 Task: Create List Brand Swag in Board Resource Allocation Optimization to Workspace Enterprise Resource Planning Software. Create List Brand Store in Board Business Process Standardization to Workspace Enterprise Resource Planning Software. Create List Brand Licensing in Board Brand Guidelines Development and Implementation to Workspace Enterprise Resource Planning Software
Action: Mouse moved to (225, 179)
Screenshot: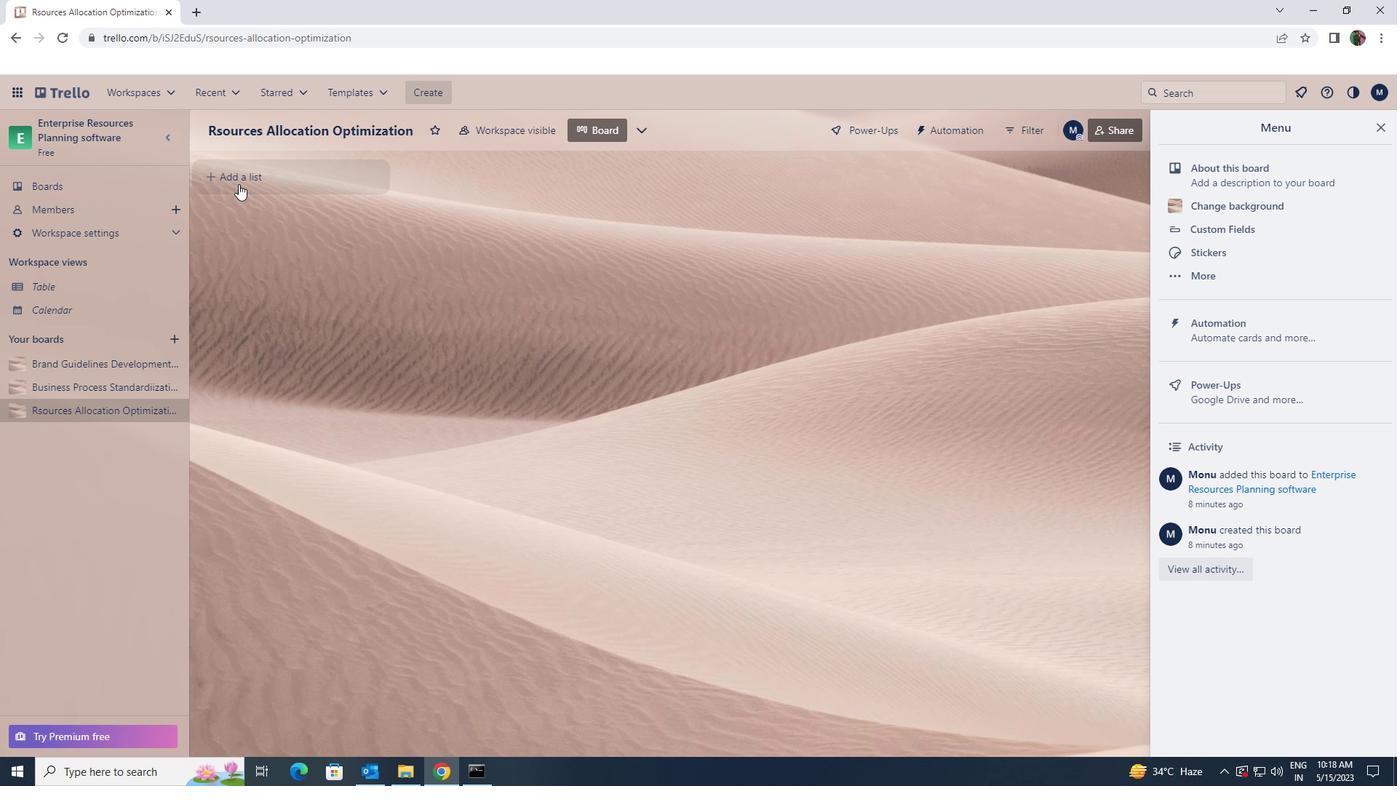 
Action: Mouse pressed left at (225, 179)
Screenshot: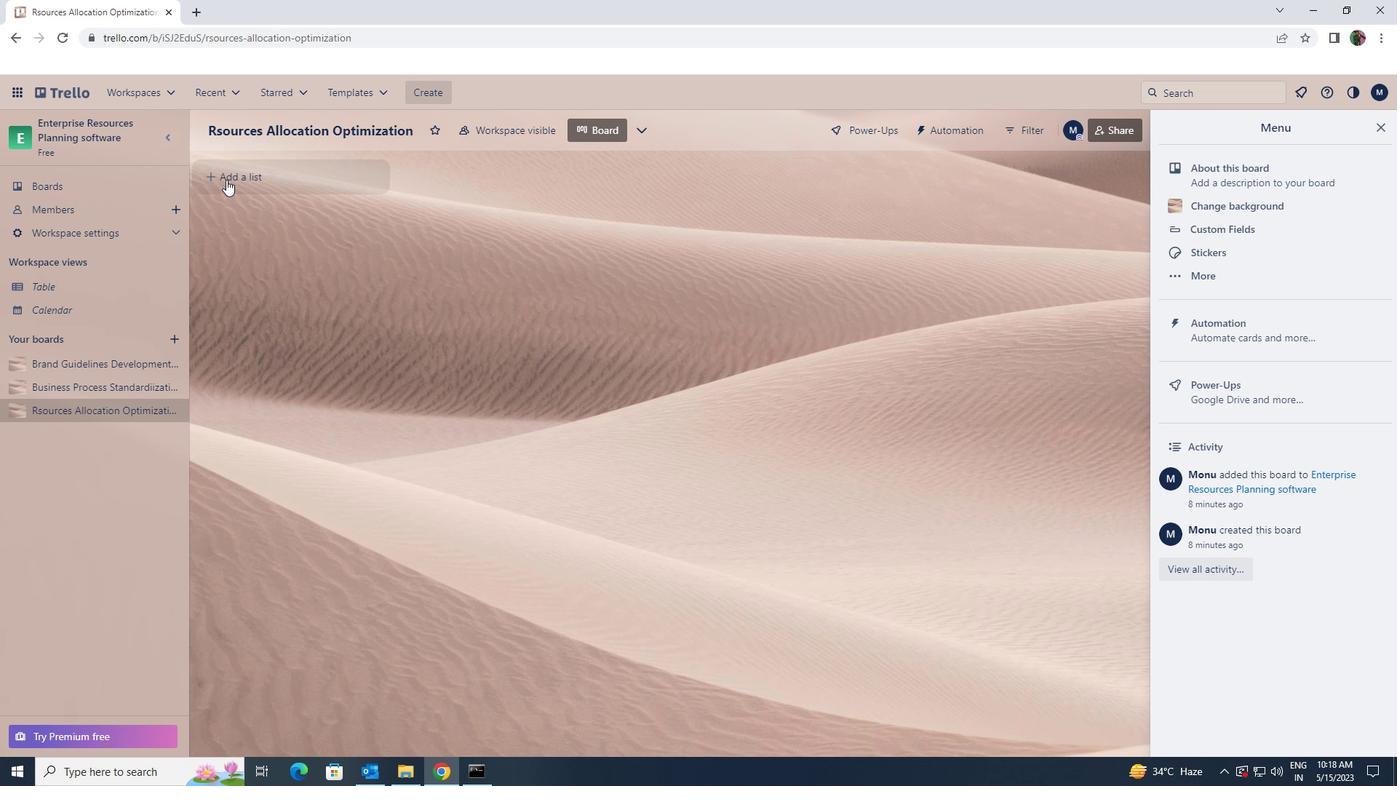 
Action: Key pressed <Key.shift>BRAND<Key.space><Key.shift>SWAG
Screenshot: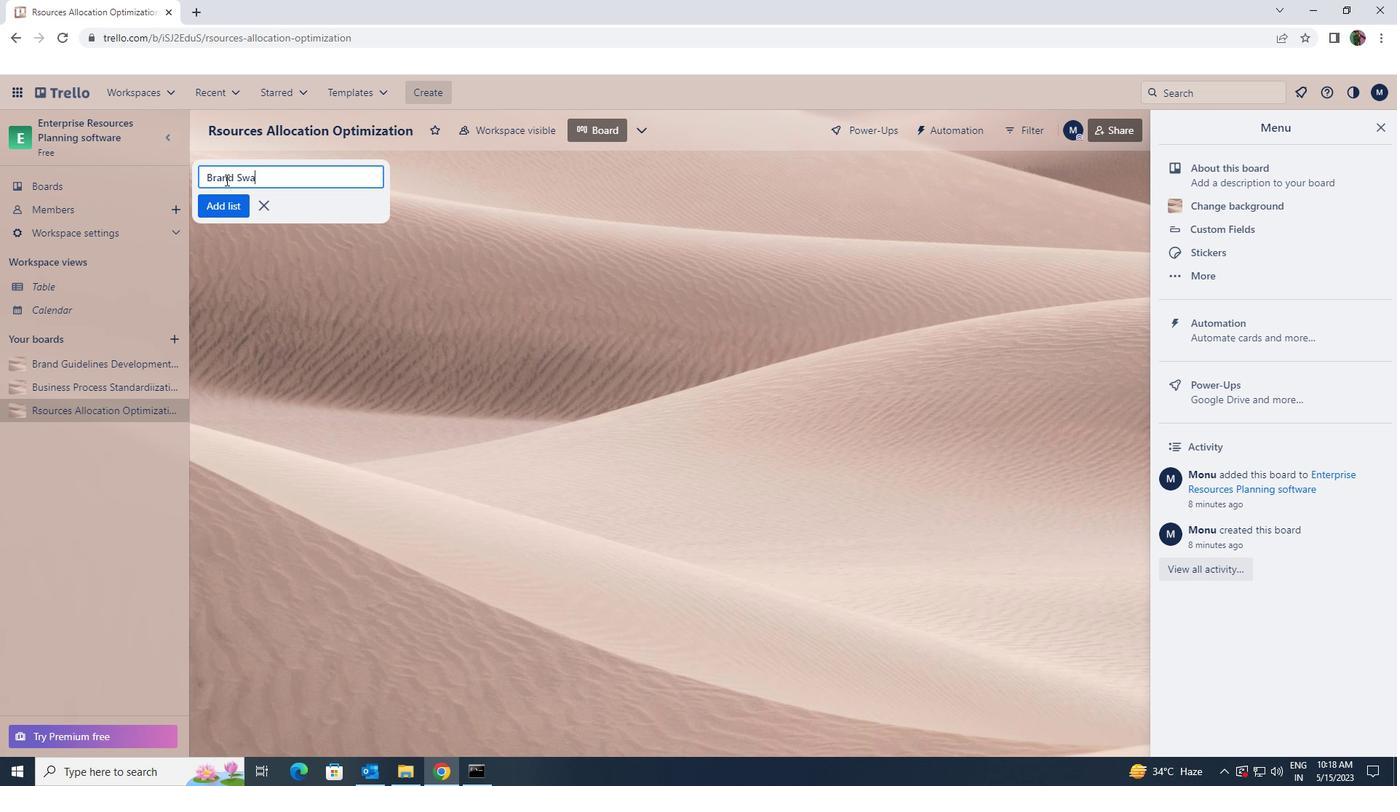 
Action: Mouse moved to (230, 196)
Screenshot: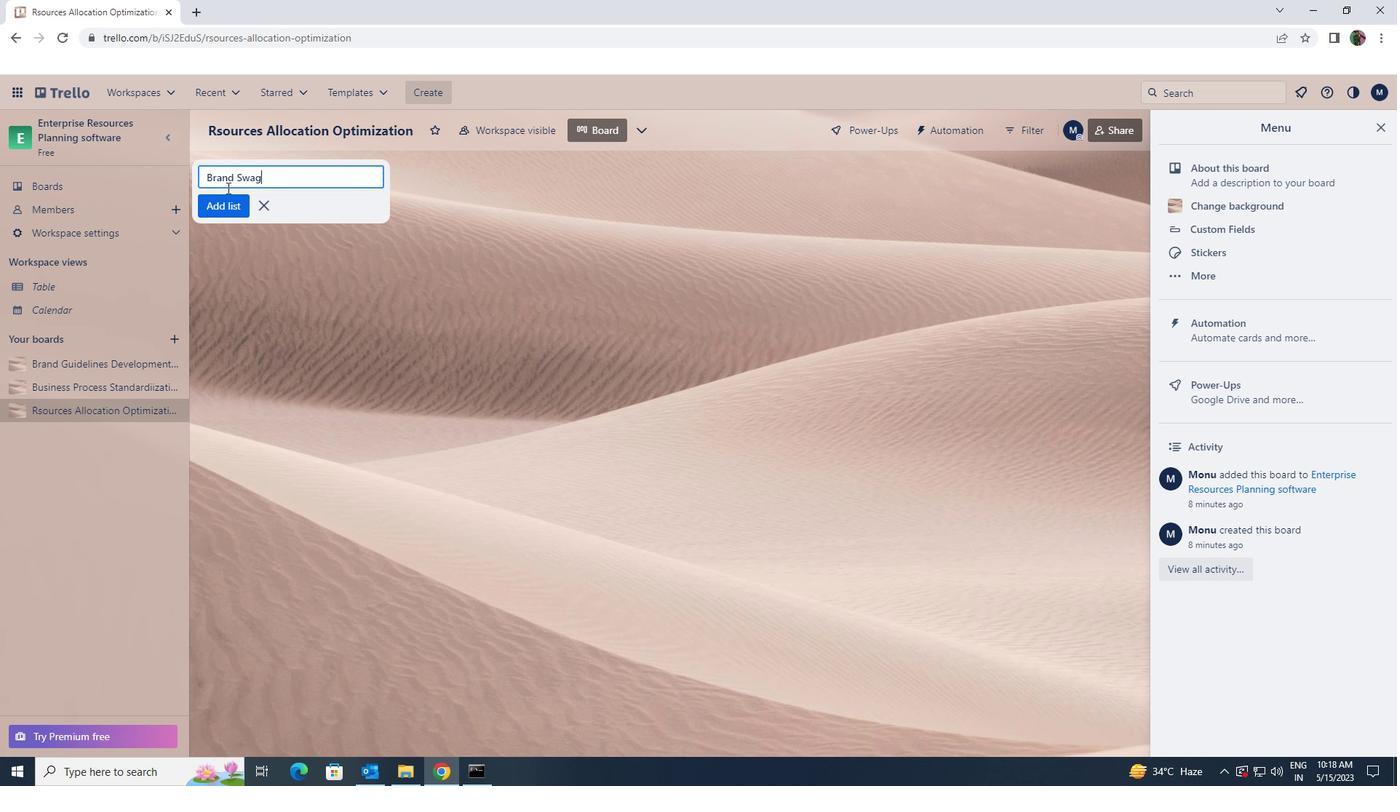 
Action: Mouse pressed left at (230, 196)
Screenshot: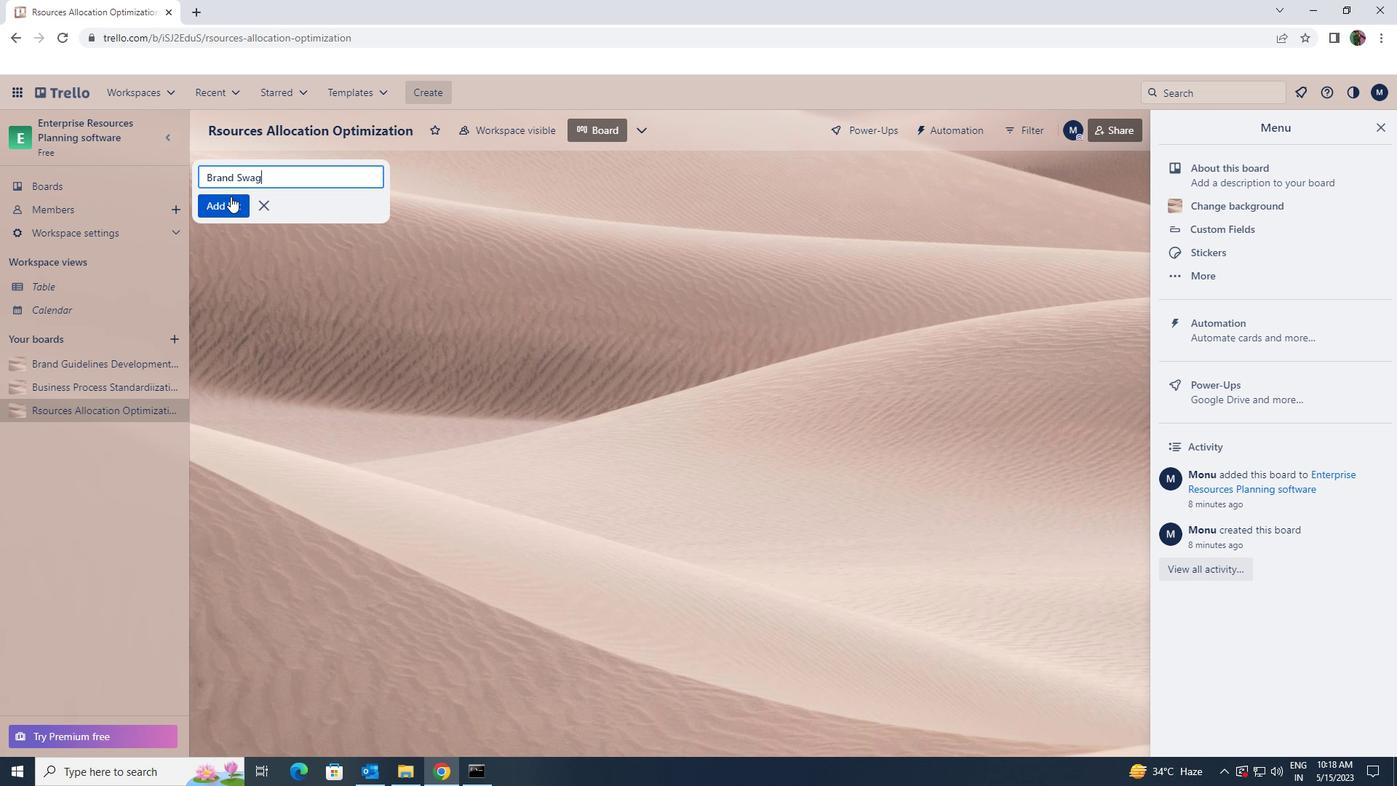 
Action: Mouse moved to (80, 389)
Screenshot: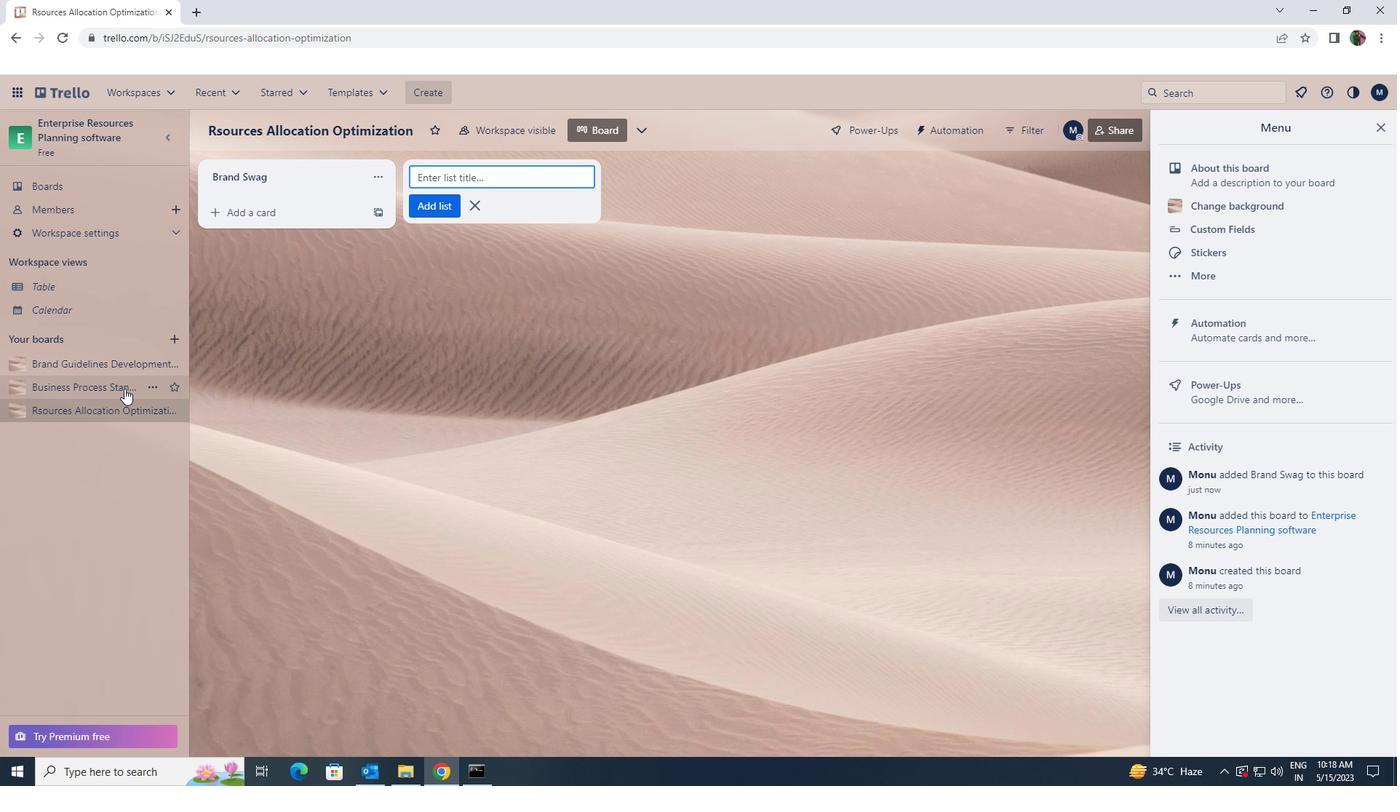 
Action: Mouse pressed left at (80, 389)
Screenshot: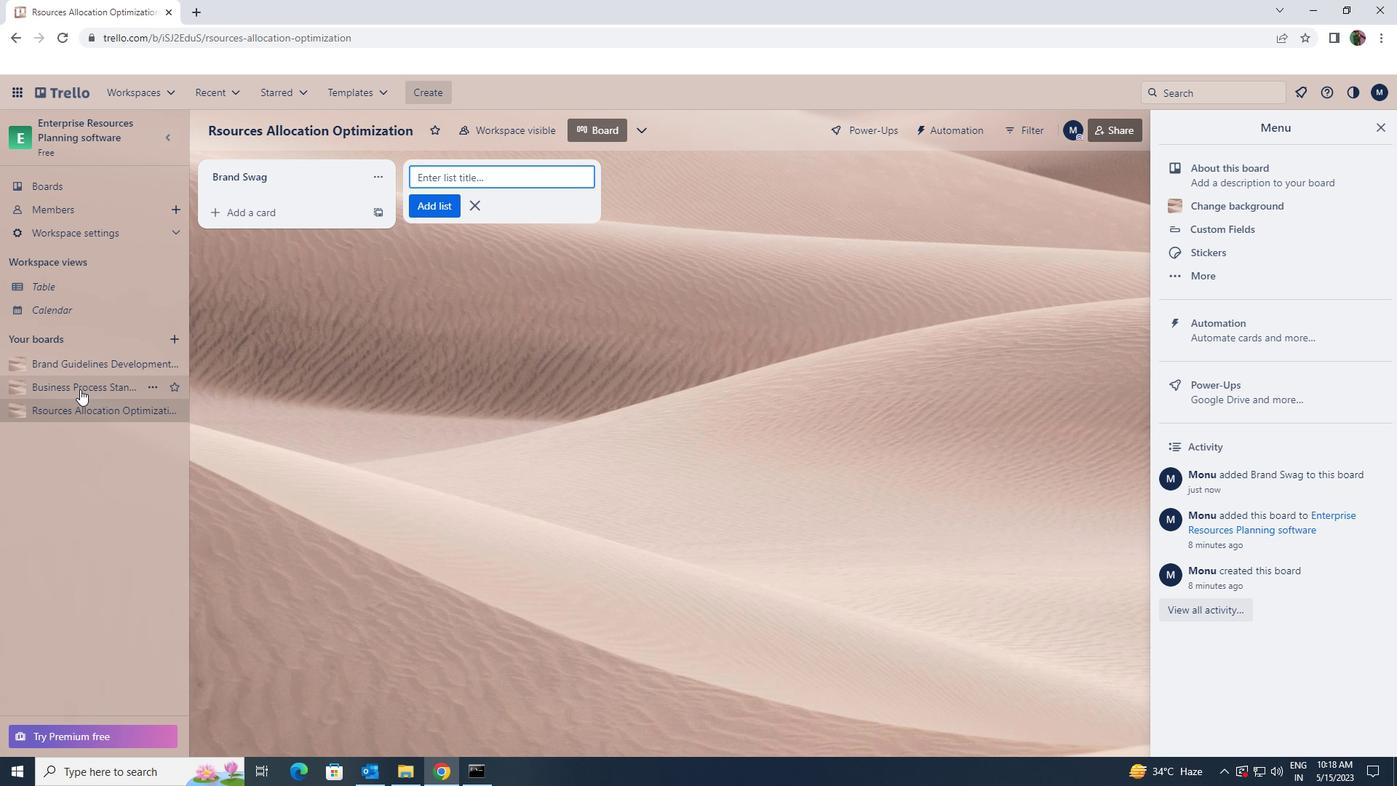 
Action: Mouse moved to (232, 184)
Screenshot: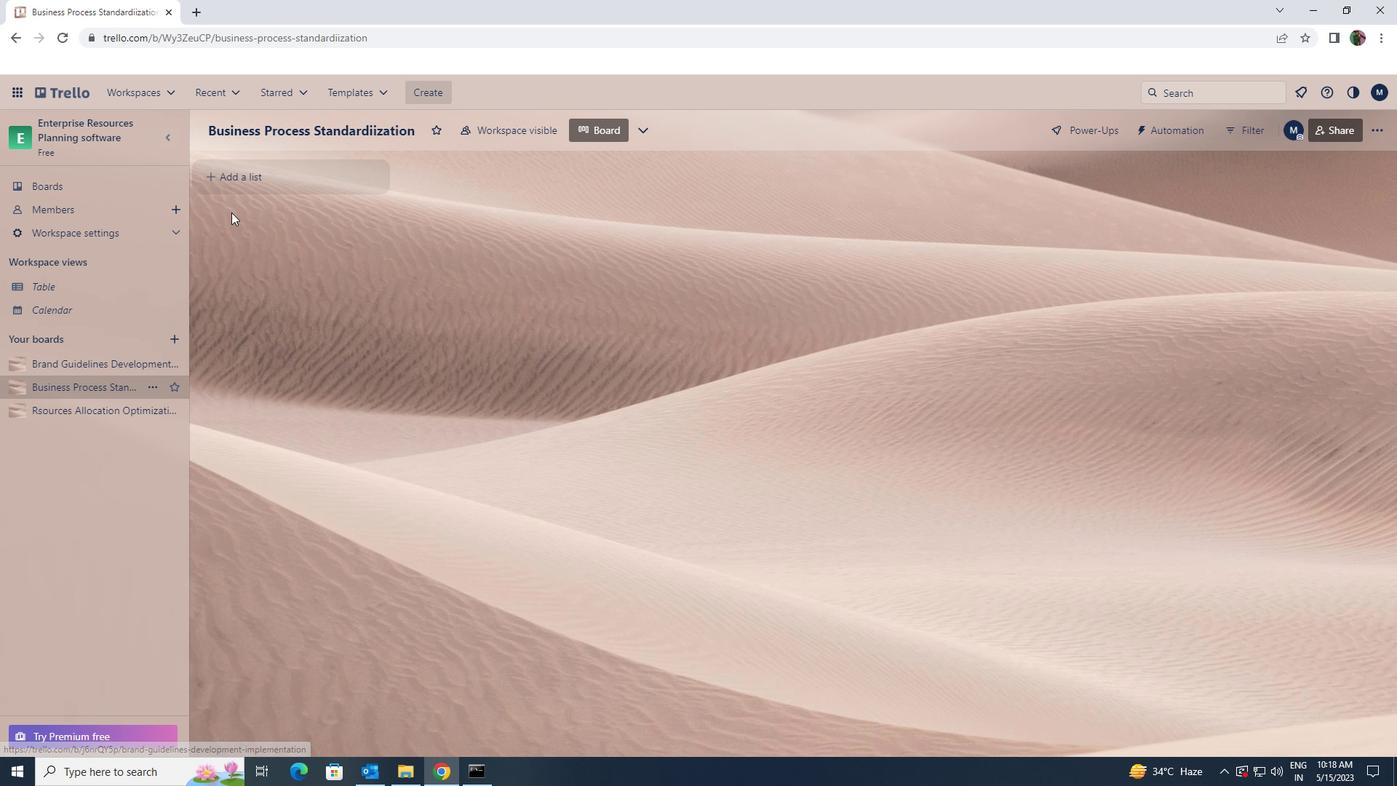 
Action: Mouse pressed left at (232, 184)
Screenshot: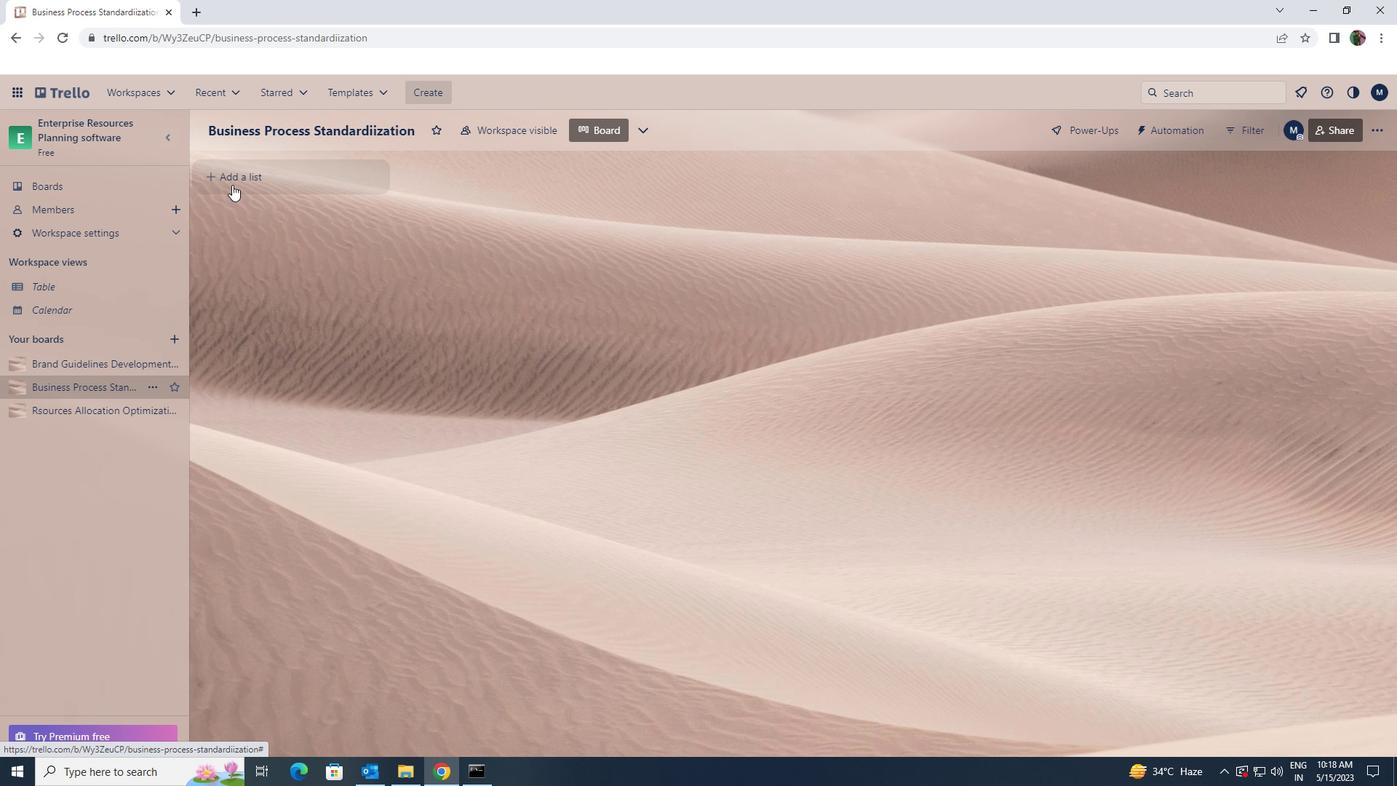 
Action: Key pressed <Key.shift>BRAND<Key.space><Key.shift>STORE
Screenshot: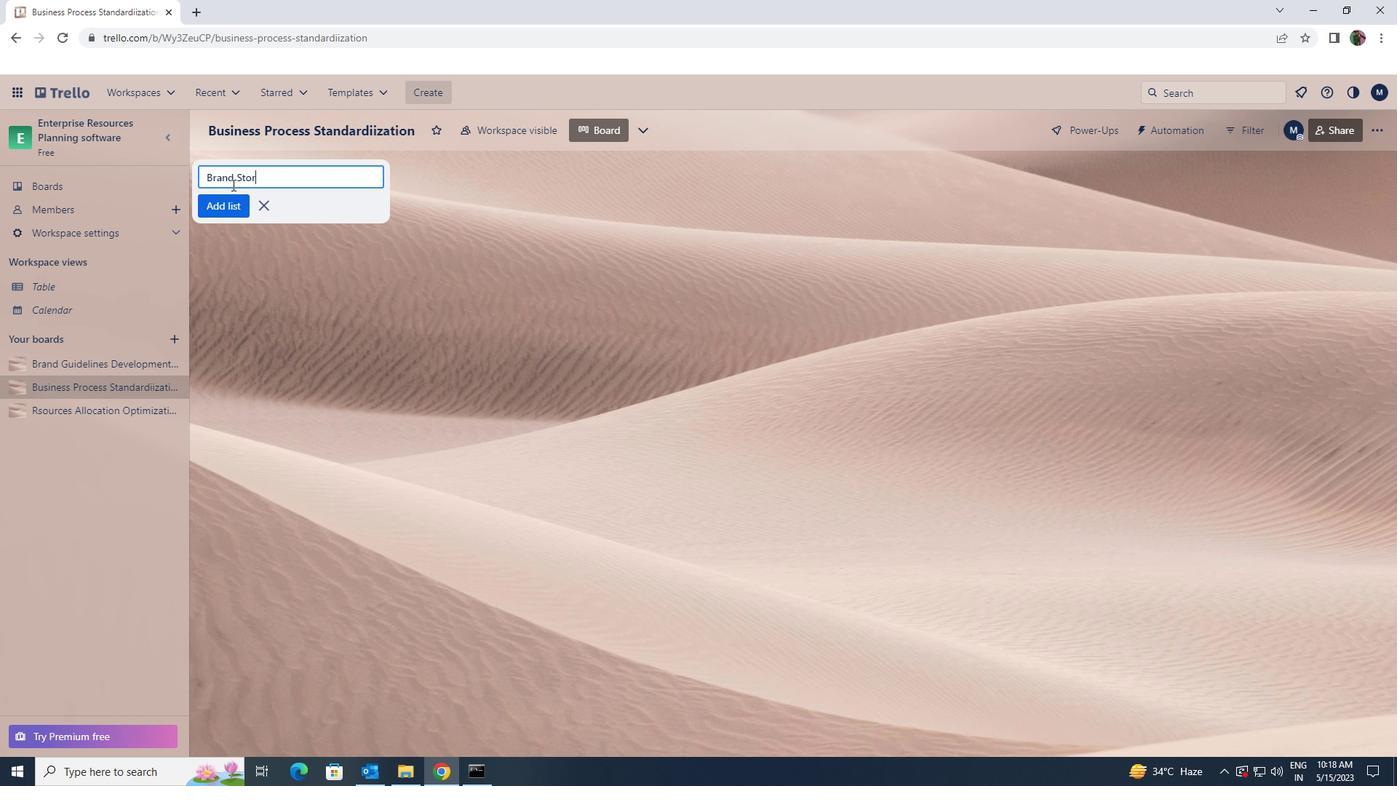 
Action: Mouse moved to (233, 199)
Screenshot: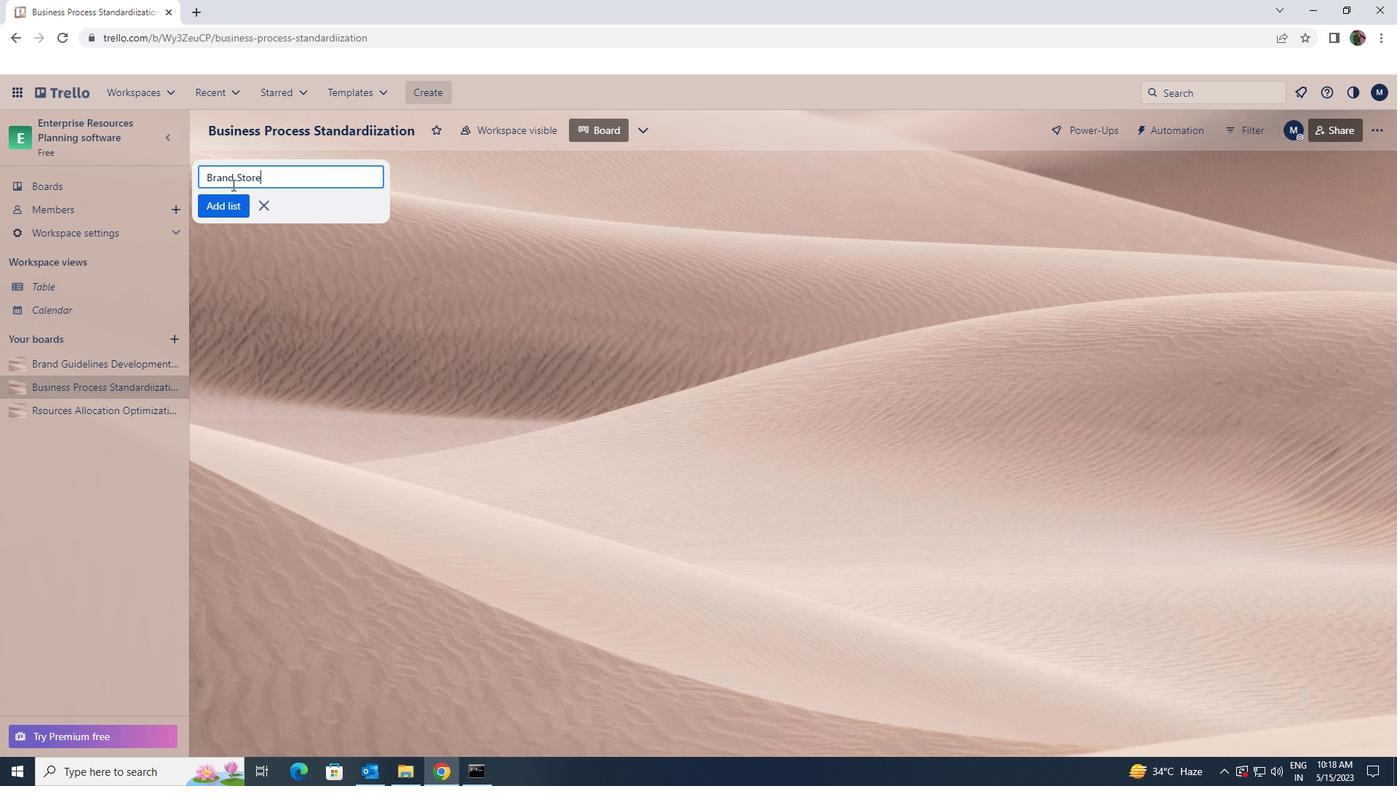 
Action: Mouse pressed left at (233, 199)
Screenshot: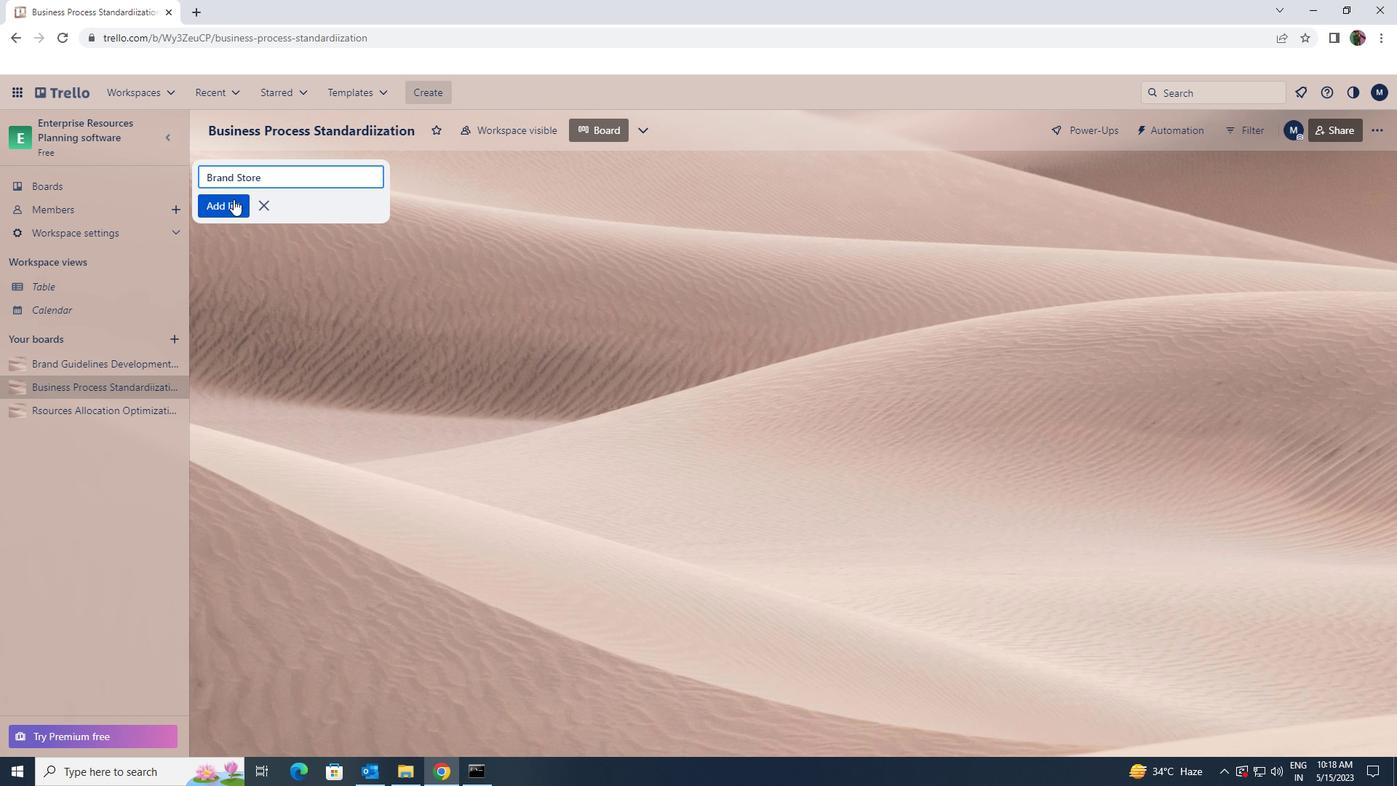 
Action: Mouse moved to (106, 357)
Screenshot: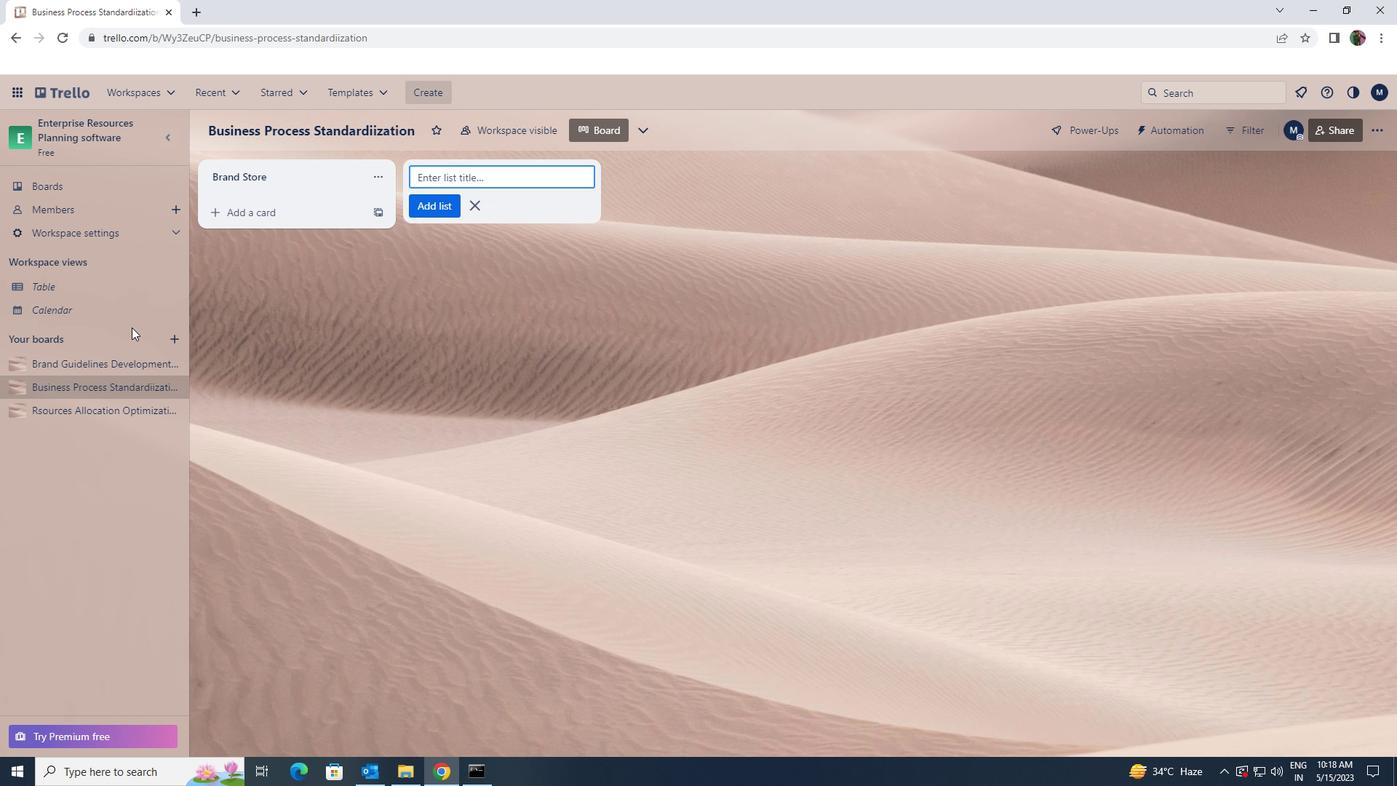 
Action: Mouse pressed left at (106, 357)
Screenshot: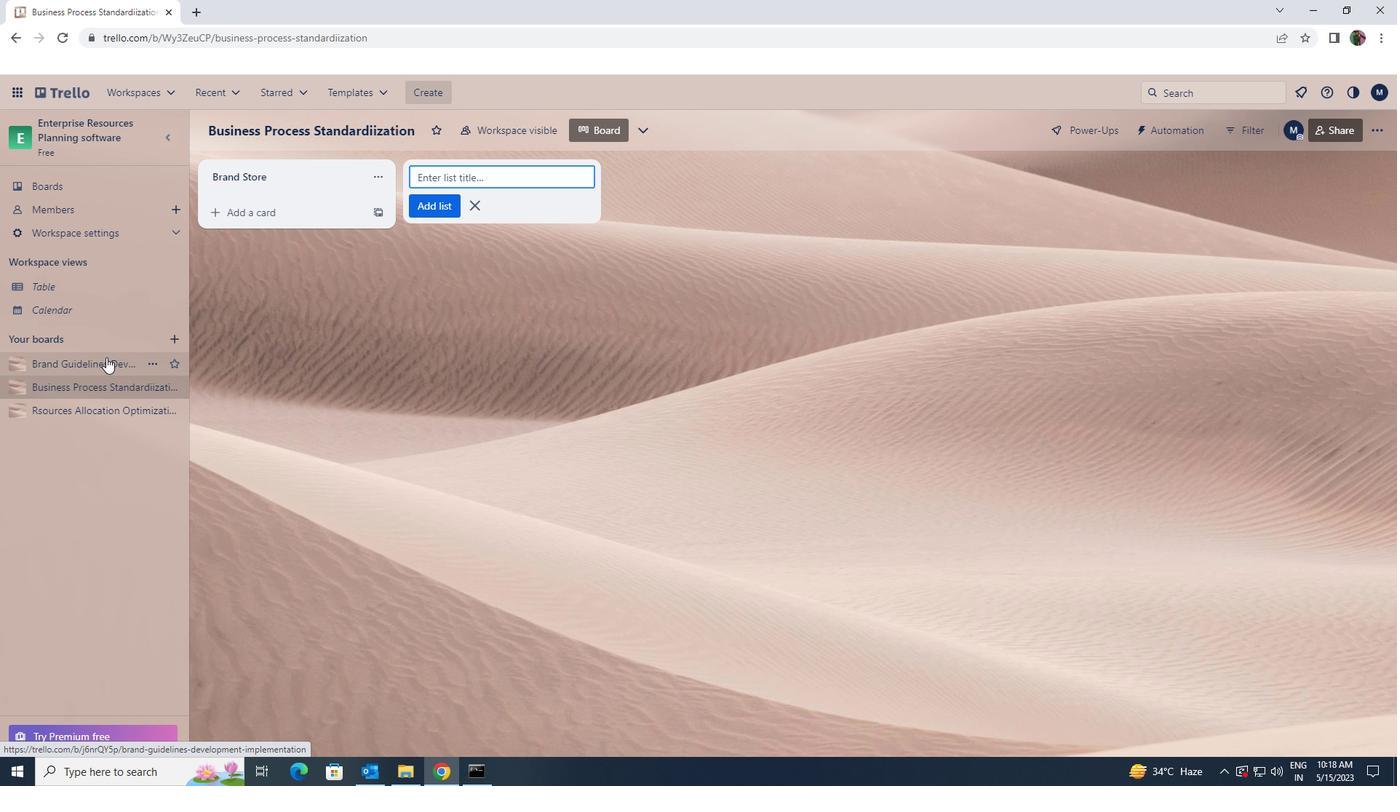 
Action: Mouse moved to (224, 184)
Screenshot: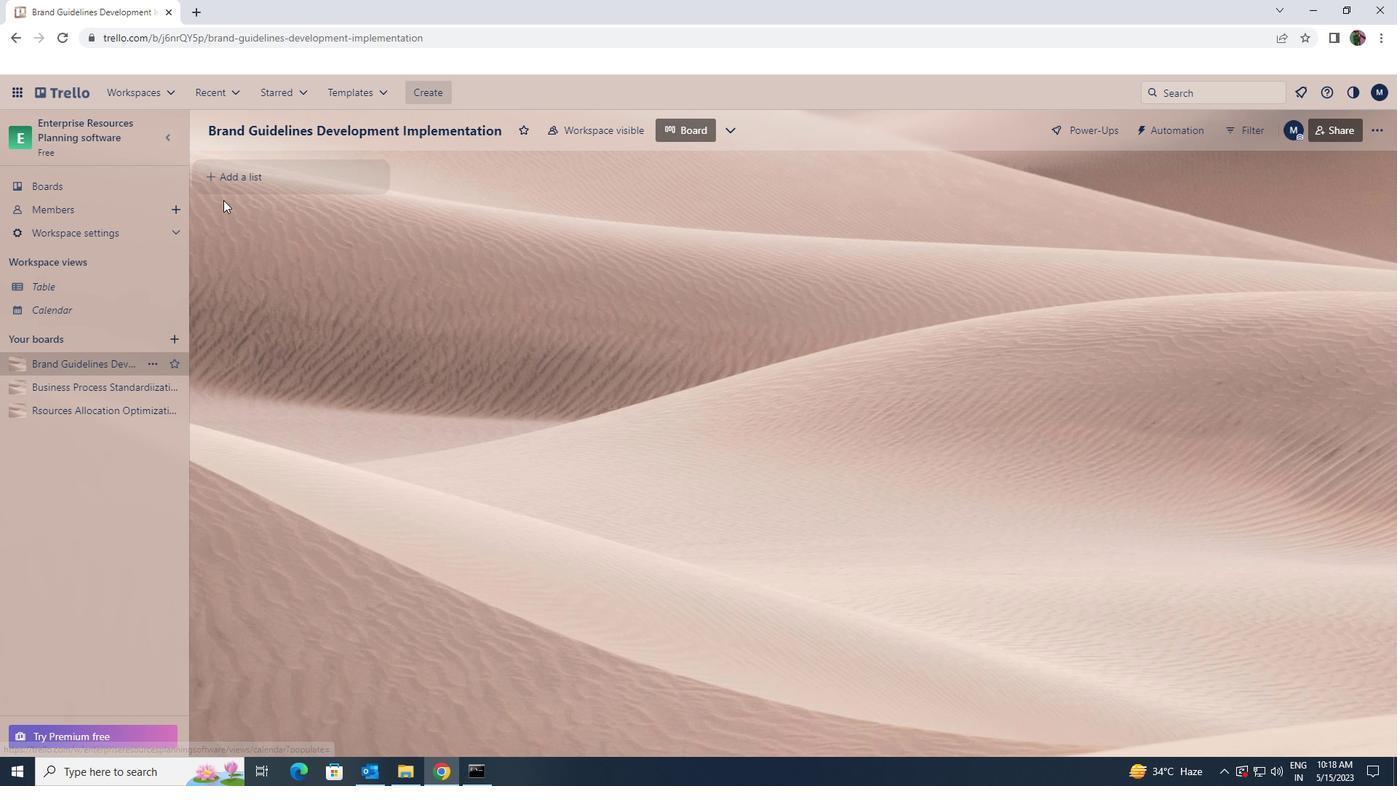 
Action: Mouse pressed left at (224, 184)
Screenshot: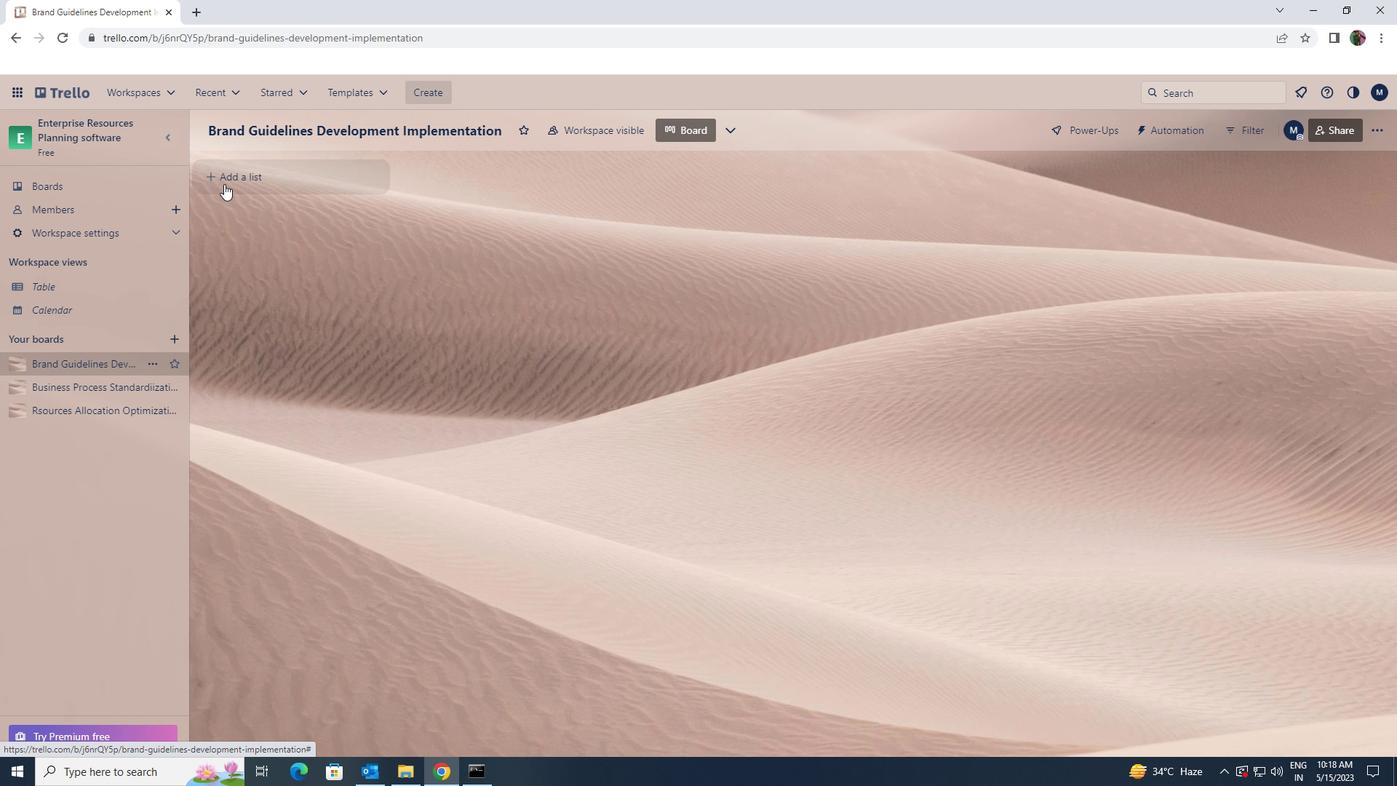 
Action: Key pressed <Key.shift><Key.shift><Key.shift><Key.shift><Key.shift>BRAND<Key.space><Key.shift><Key.shift>LICENSING
Screenshot: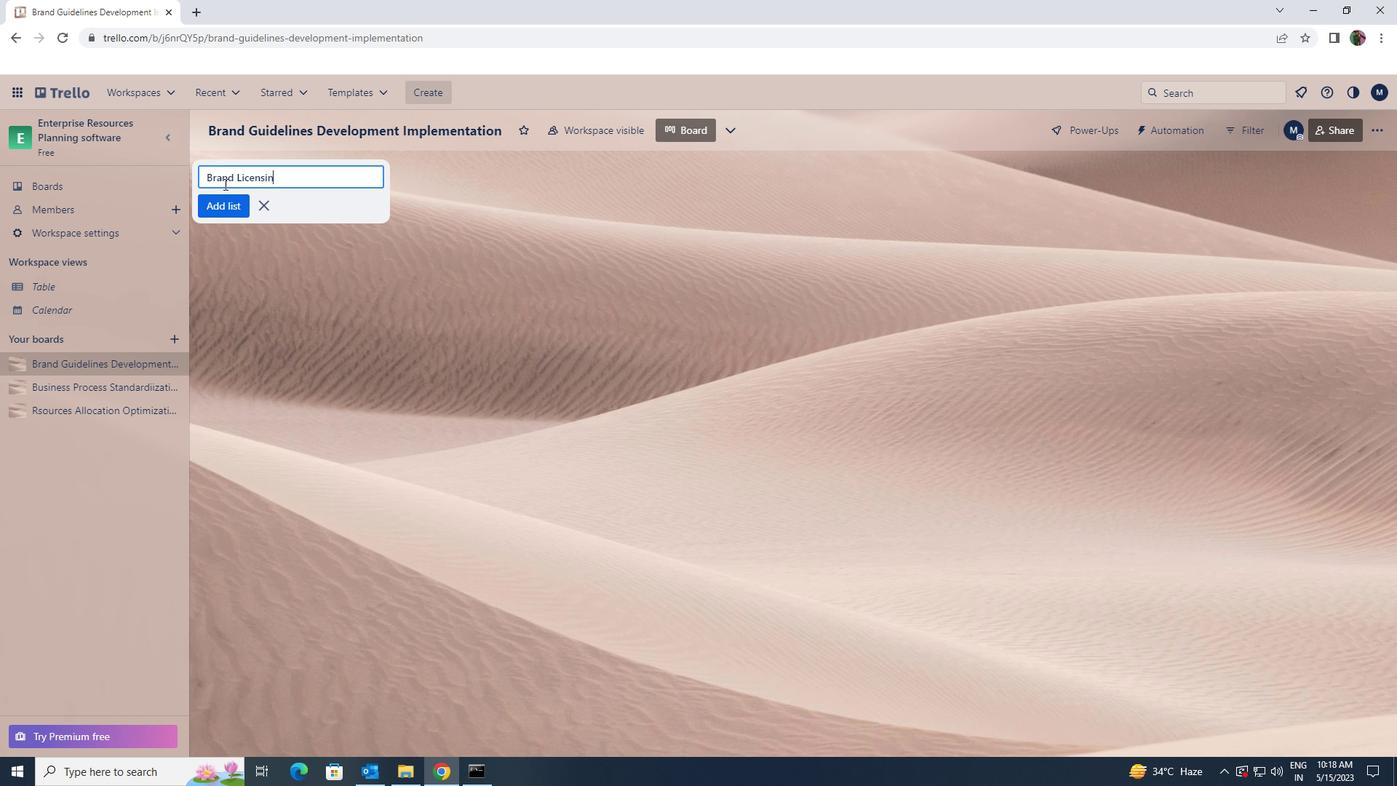 
Action: Mouse moved to (219, 198)
Screenshot: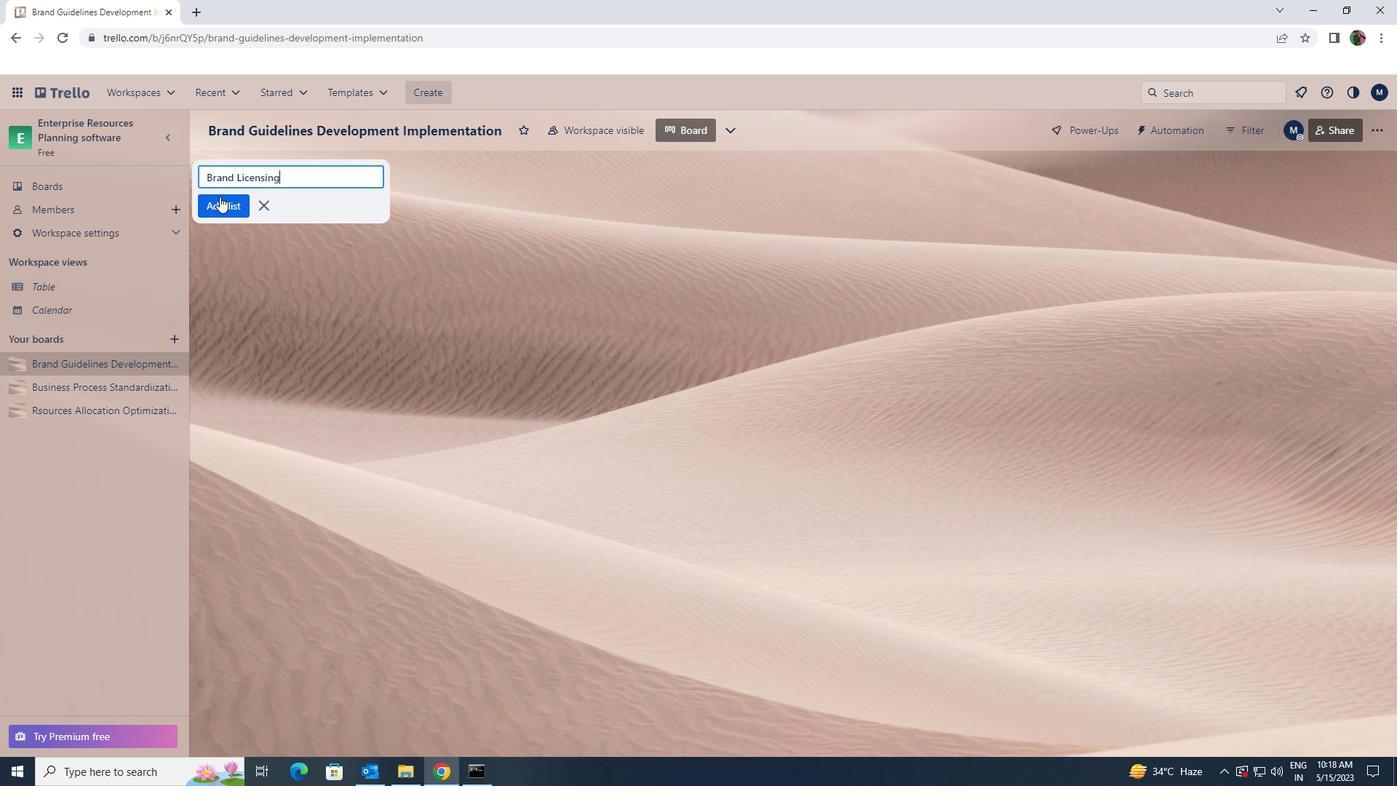 
Action: Mouse pressed left at (219, 198)
Screenshot: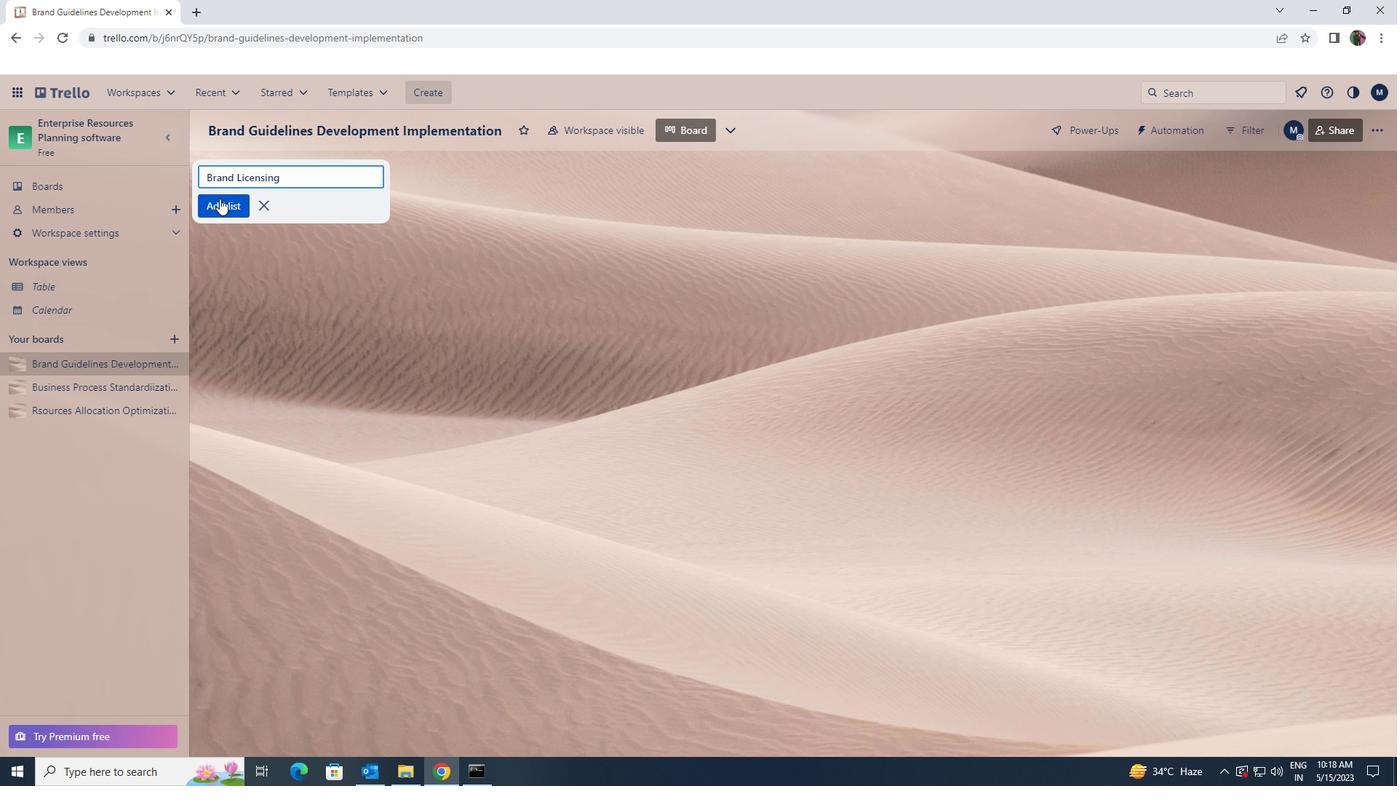 
